 Task: Update the home feature of the saved search to include an accessible home.
Action: Mouse moved to (862, 127)
Screenshot: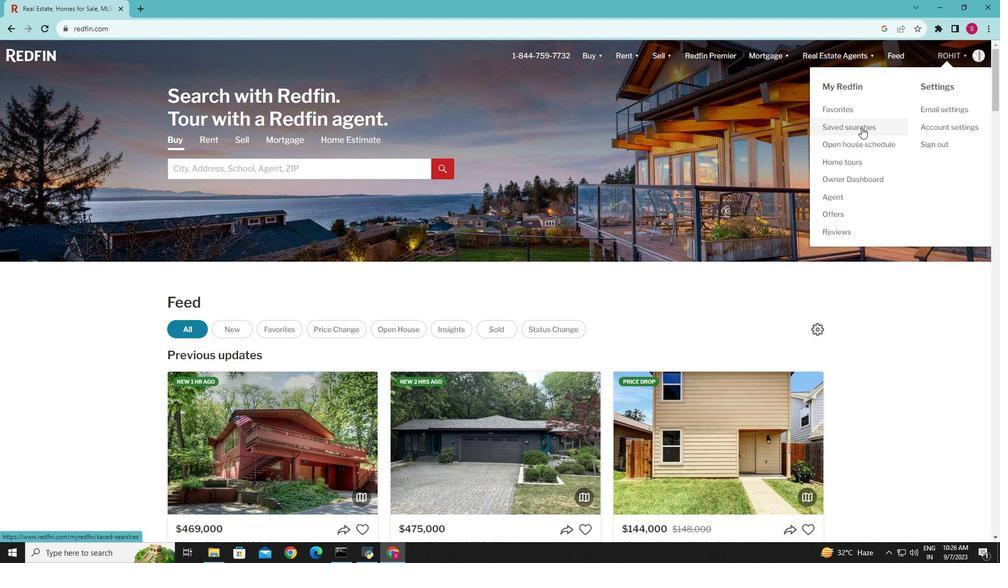 
Action: Mouse pressed left at (862, 127)
Screenshot: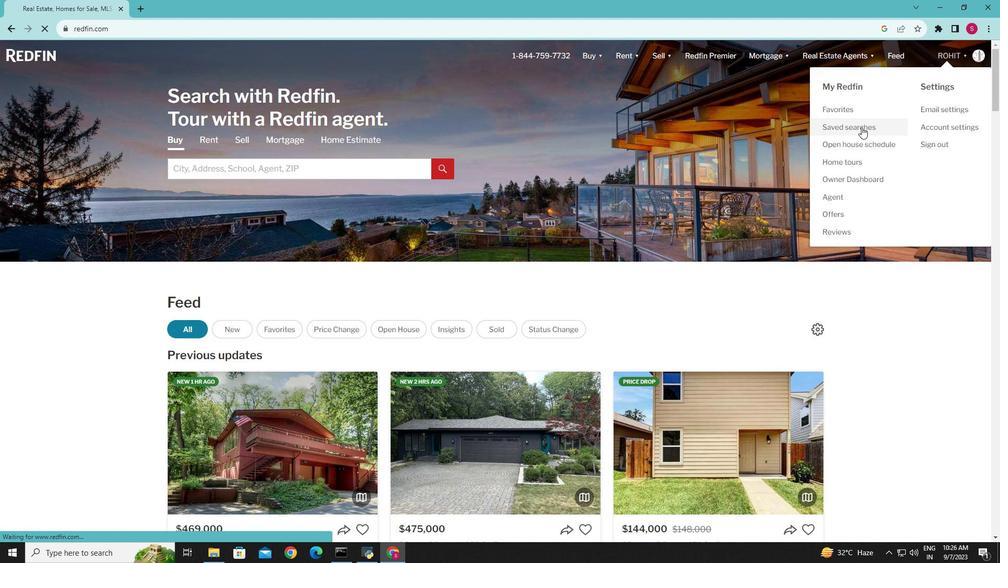 
Action: Mouse moved to (335, 257)
Screenshot: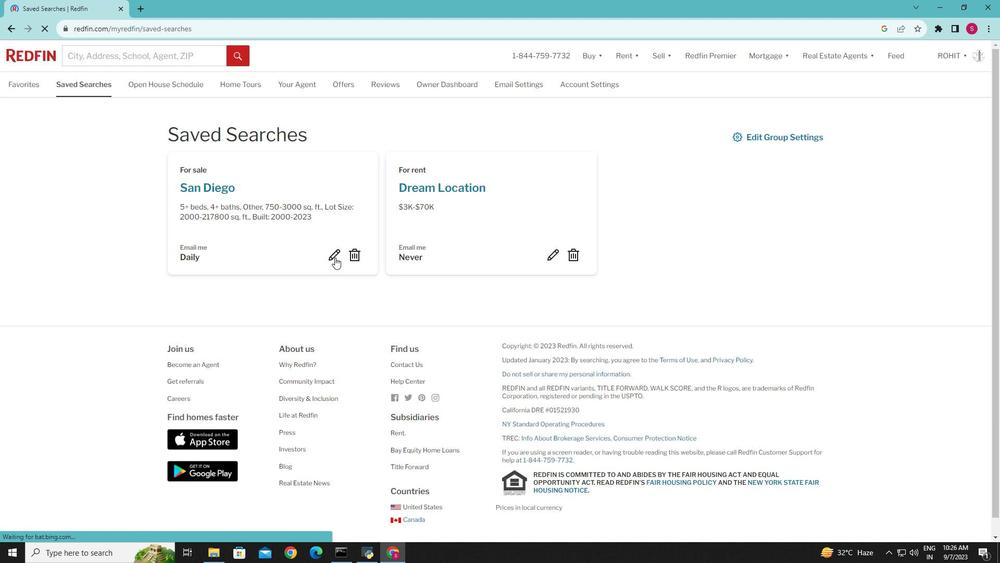 
Action: Mouse pressed left at (335, 257)
Screenshot: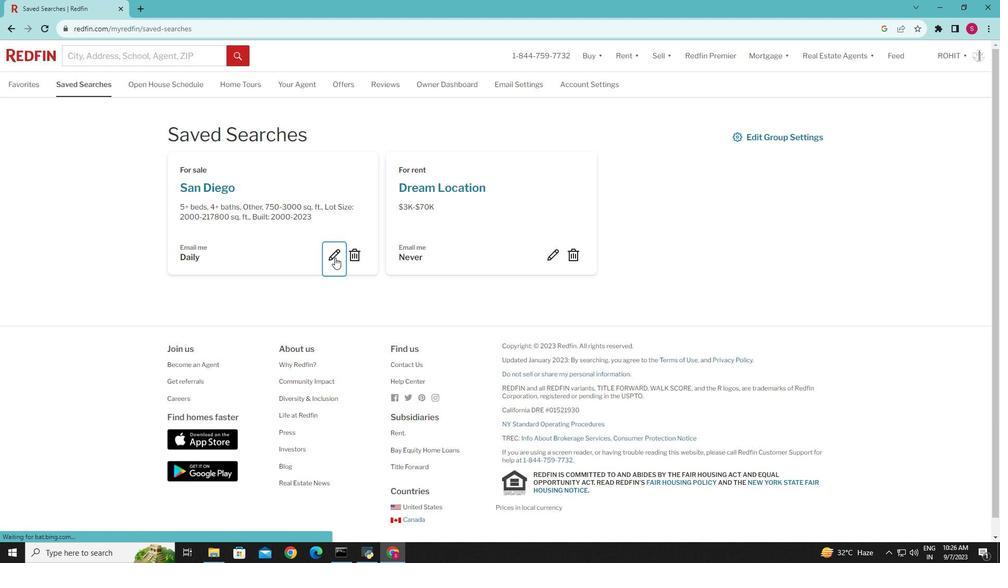 
Action: Mouse pressed left at (335, 257)
Screenshot: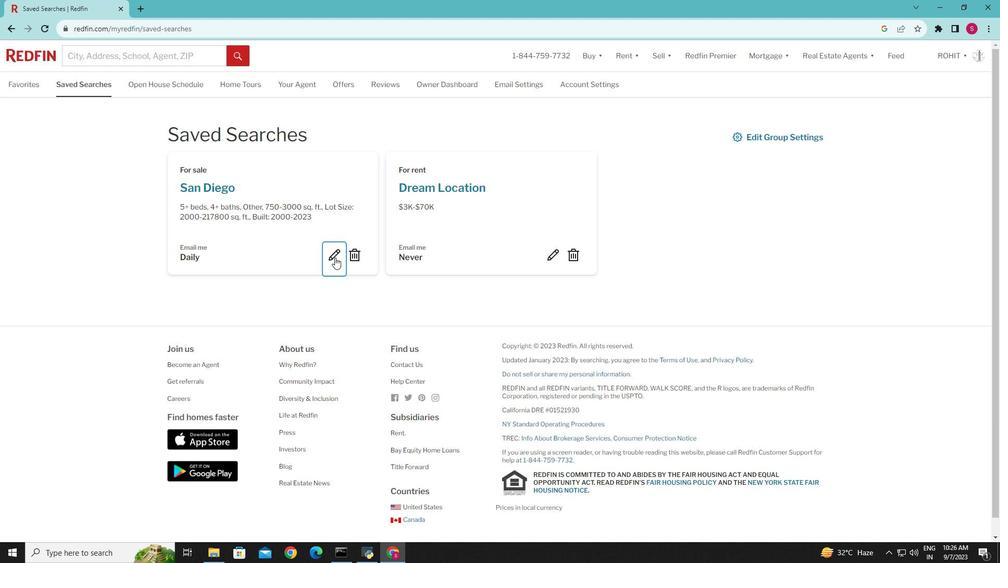 
Action: Mouse pressed left at (335, 257)
Screenshot: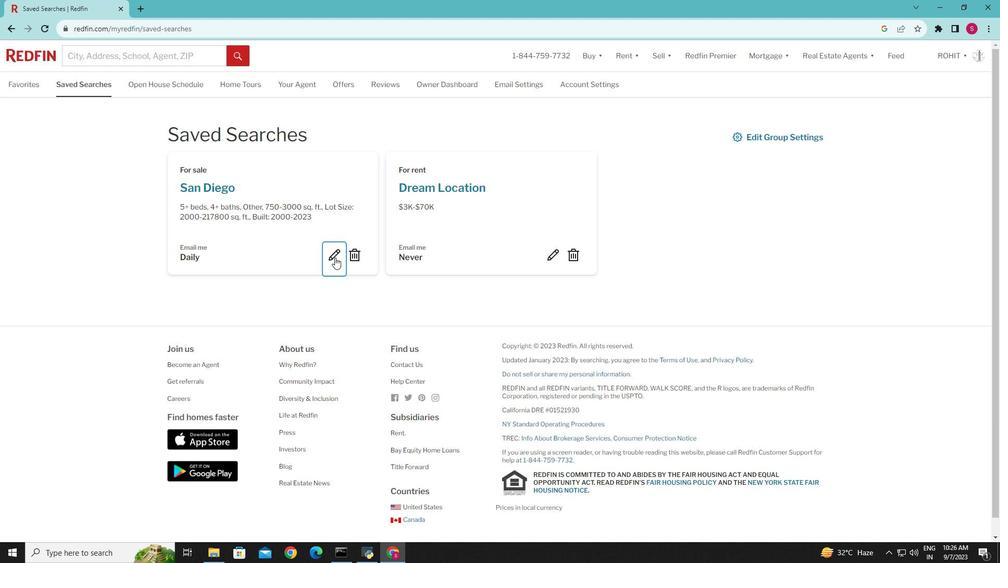 
Action: Mouse moved to (461, 297)
Screenshot: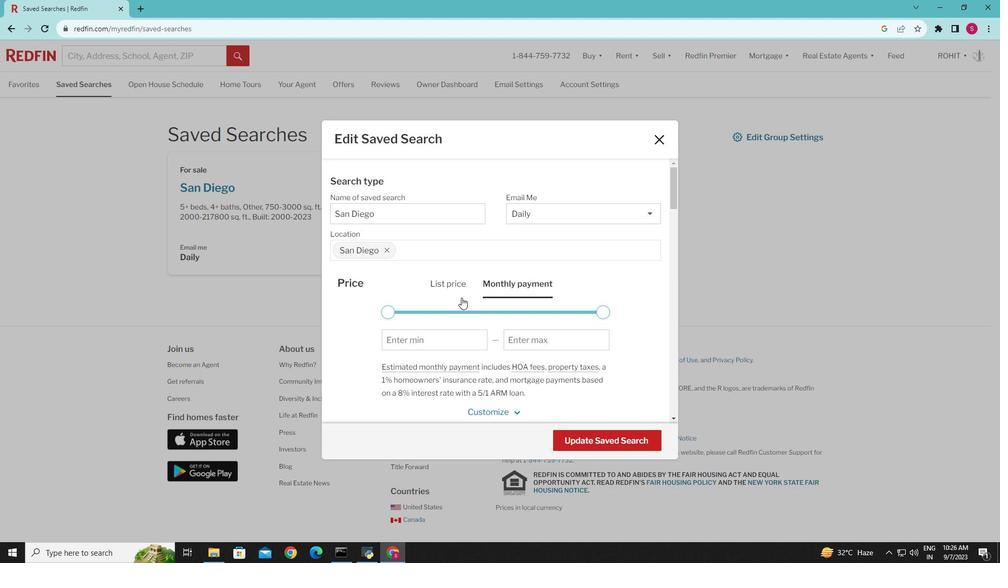 
Action: Mouse scrolled (461, 297) with delta (0, 0)
Screenshot: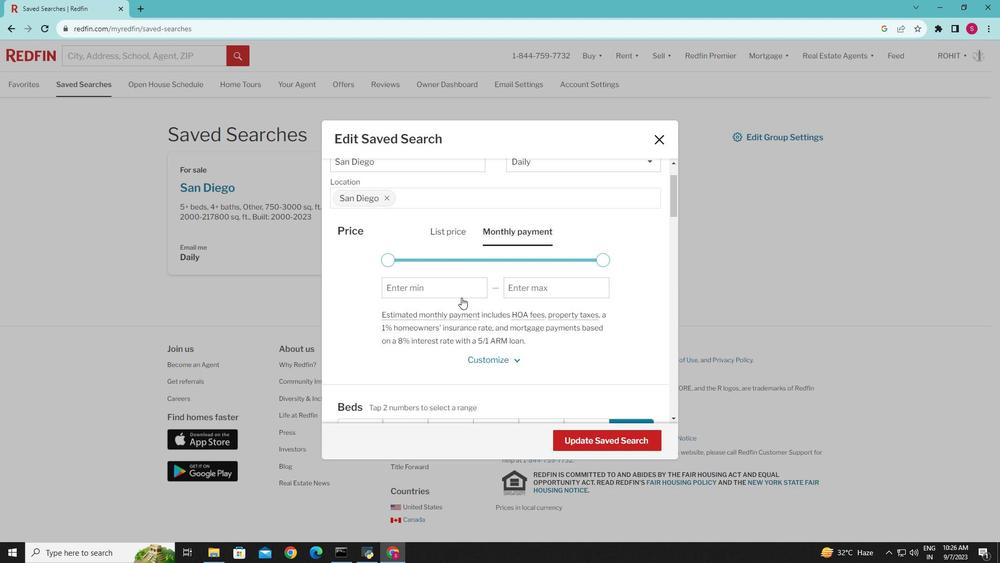 
Action: Mouse scrolled (461, 297) with delta (0, 0)
Screenshot: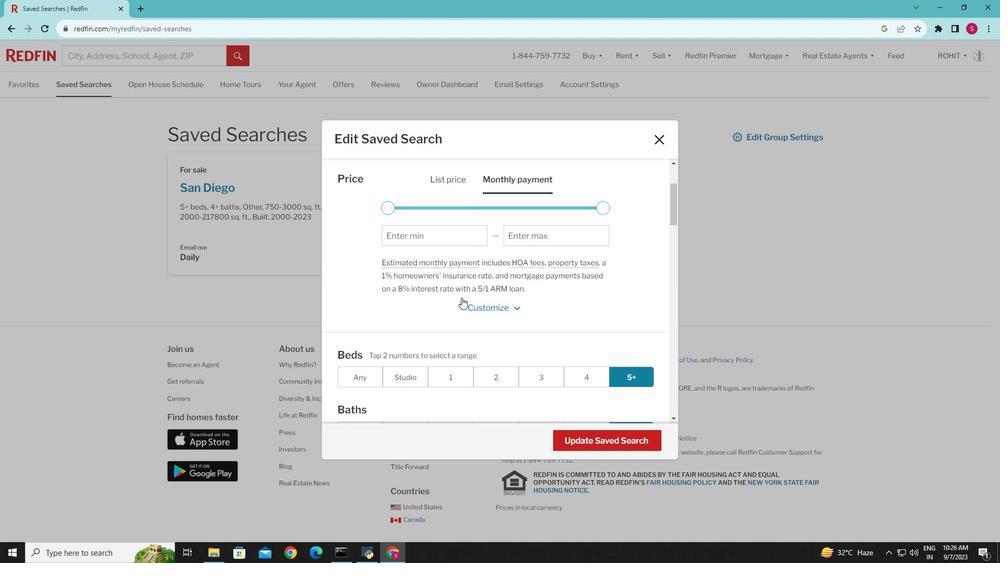 
Action: Mouse scrolled (461, 297) with delta (0, 0)
Screenshot: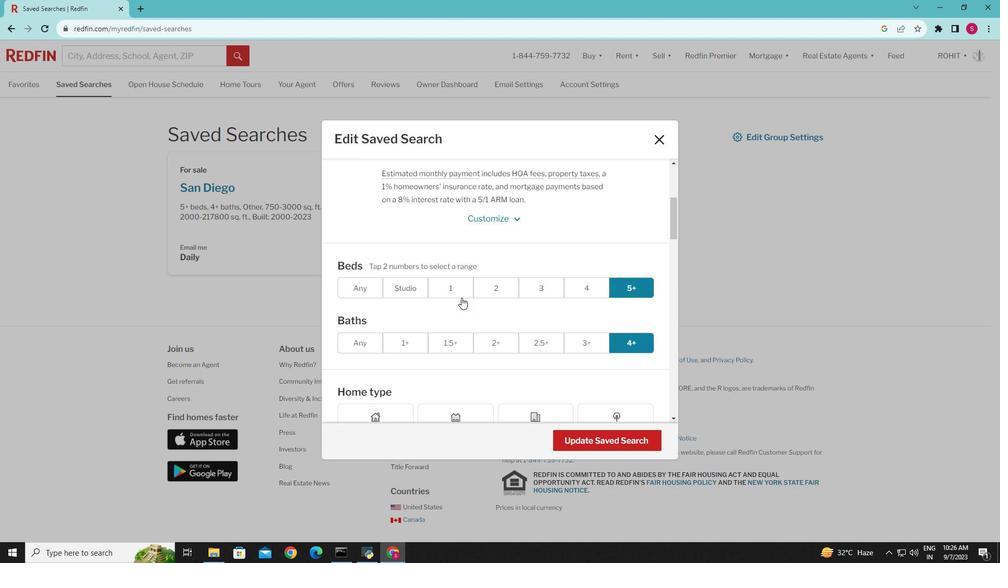 
Action: Mouse scrolled (461, 297) with delta (0, 0)
Screenshot: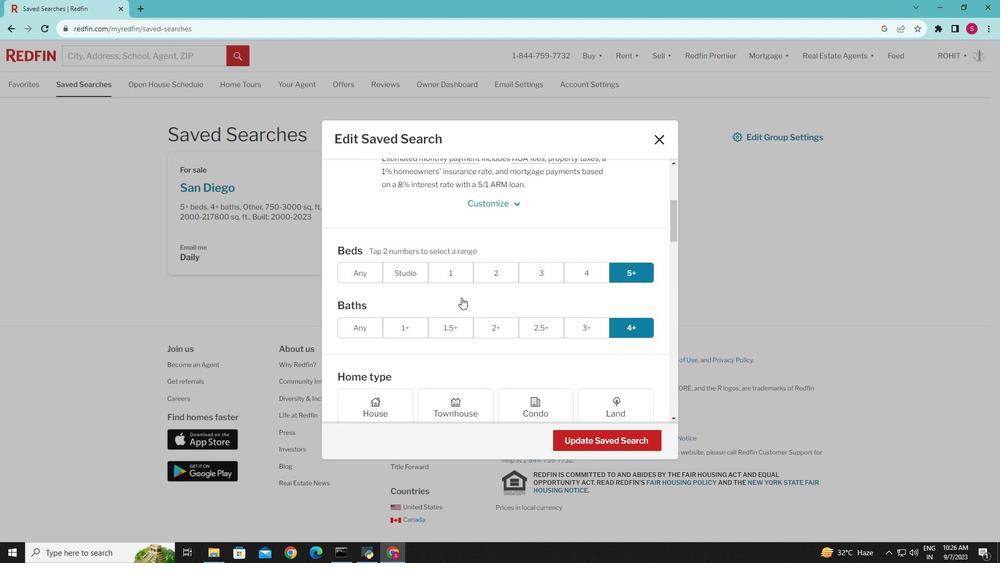 
Action: Mouse scrolled (461, 297) with delta (0, 0)
Screenshot: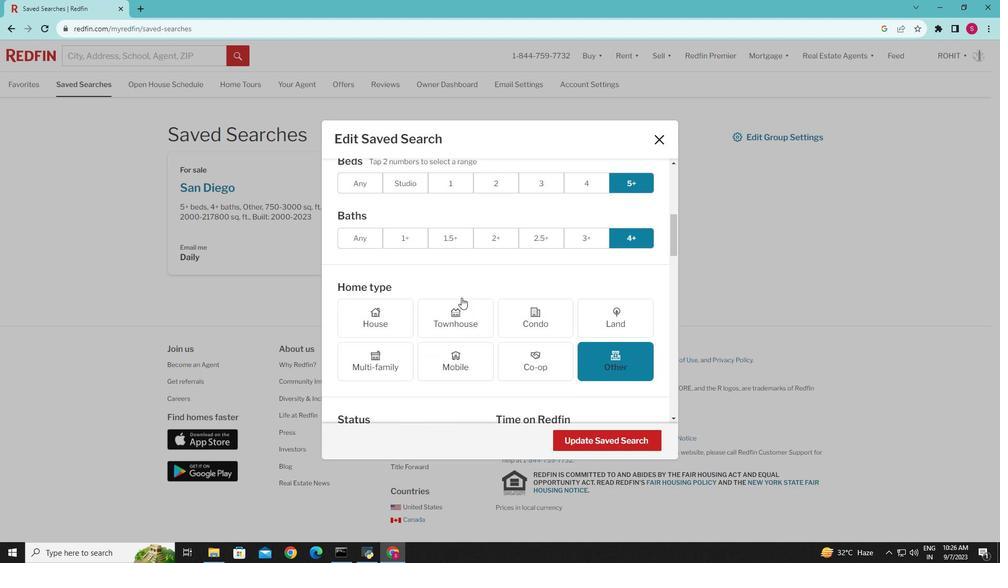 
Action: Mouse scrolled (461, 297) with delta (0, 0)
Screenshot: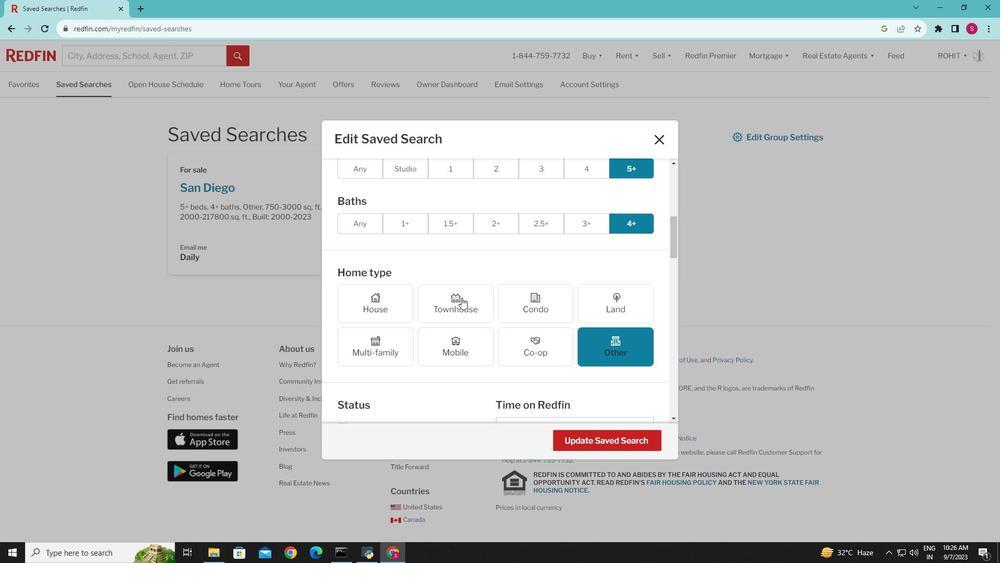 
Action: Mouse scrolled (461, 297) with delta (0, 0)
Screenshot: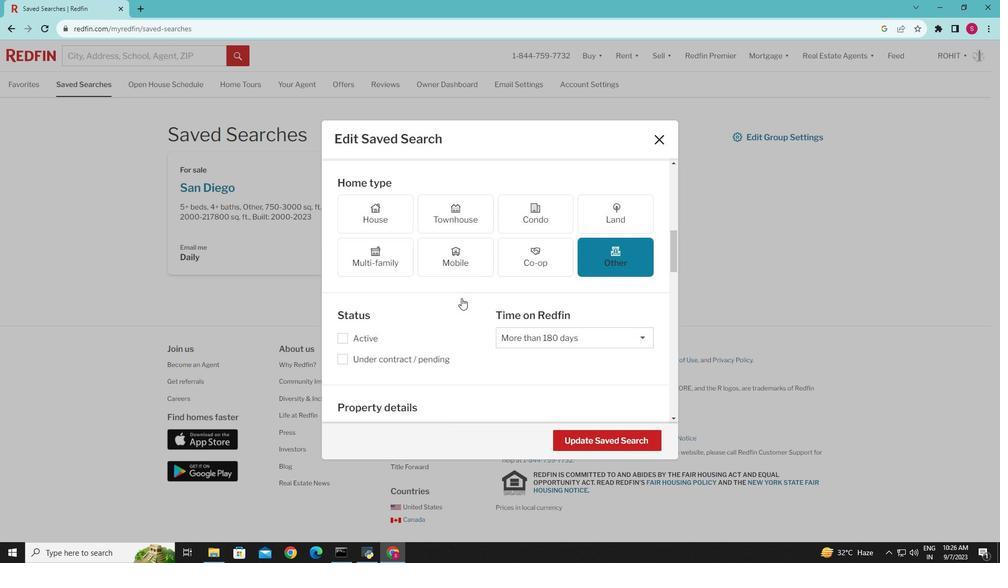
Action: Mouse moved to (461, 298)
Screenshot: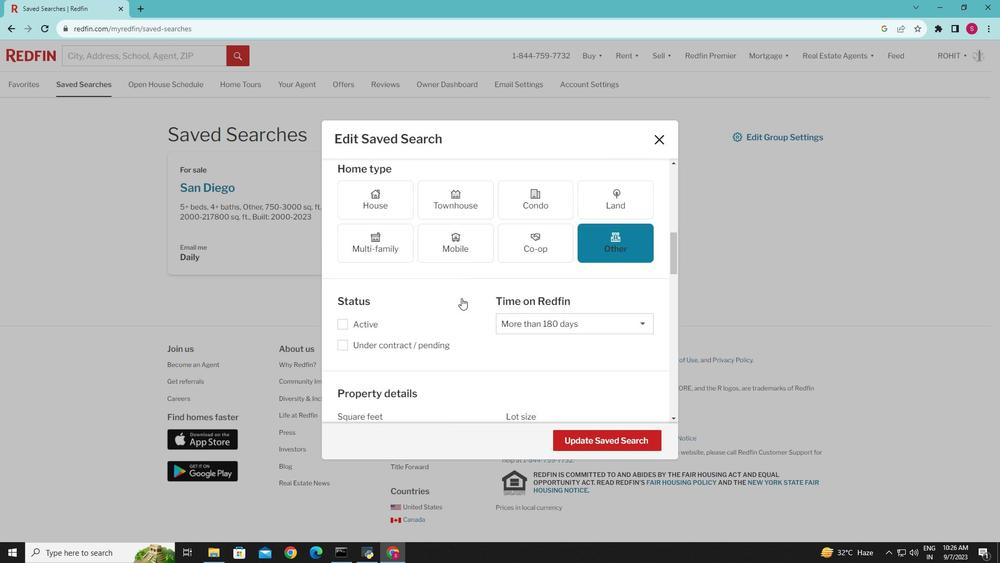 
Action: Mouse scrolled (461, 297) with delta (0, 0)
Screenshot: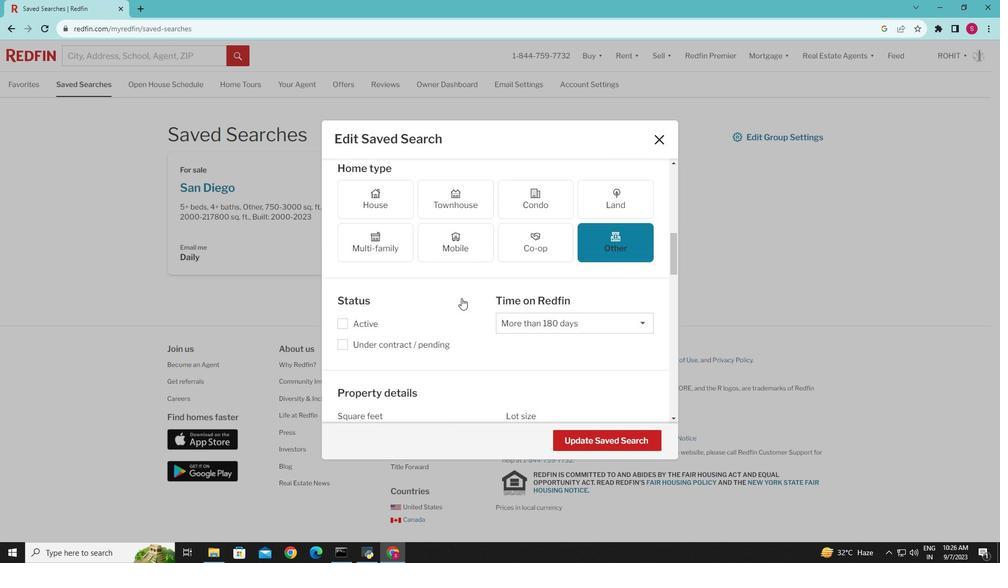 
Action: Mouse scrolled (461, 297) with delta (0, 0)
Screenshot: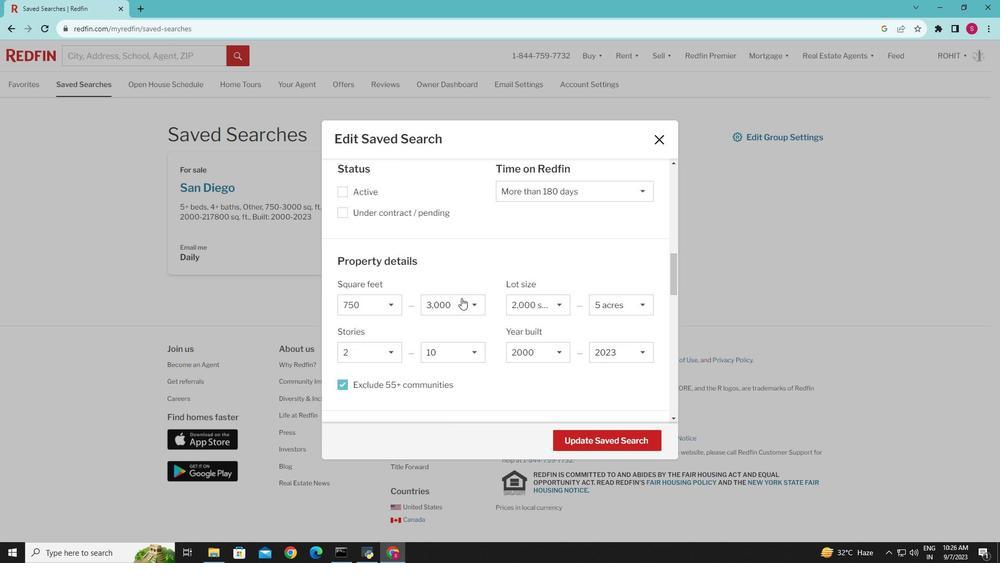 
Action: Mouse scrolled (461, 297) with delta (0, 0)
Screenshot: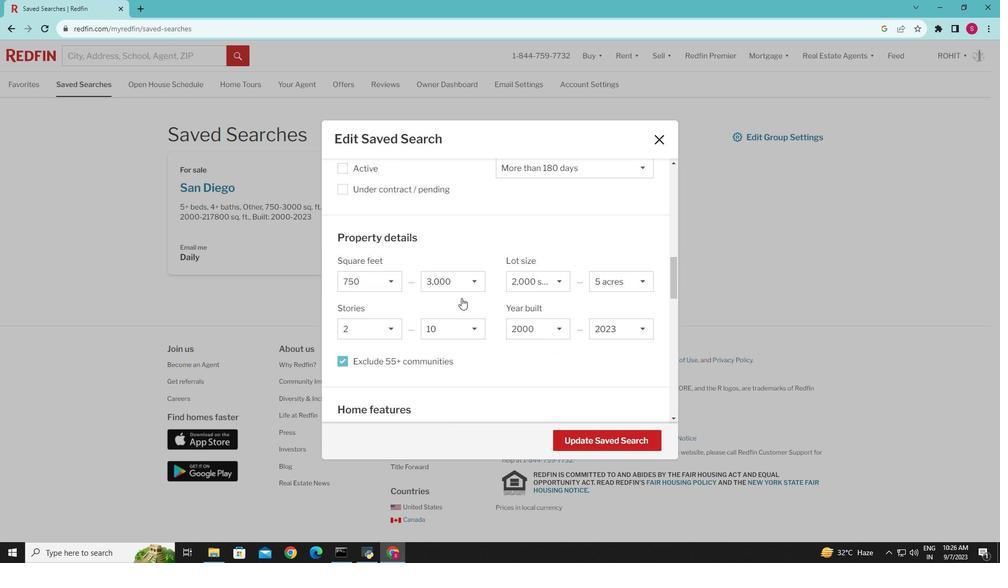 
Action: Mouse scrolled (461, 297) with delta (0, 0)
Screenshot: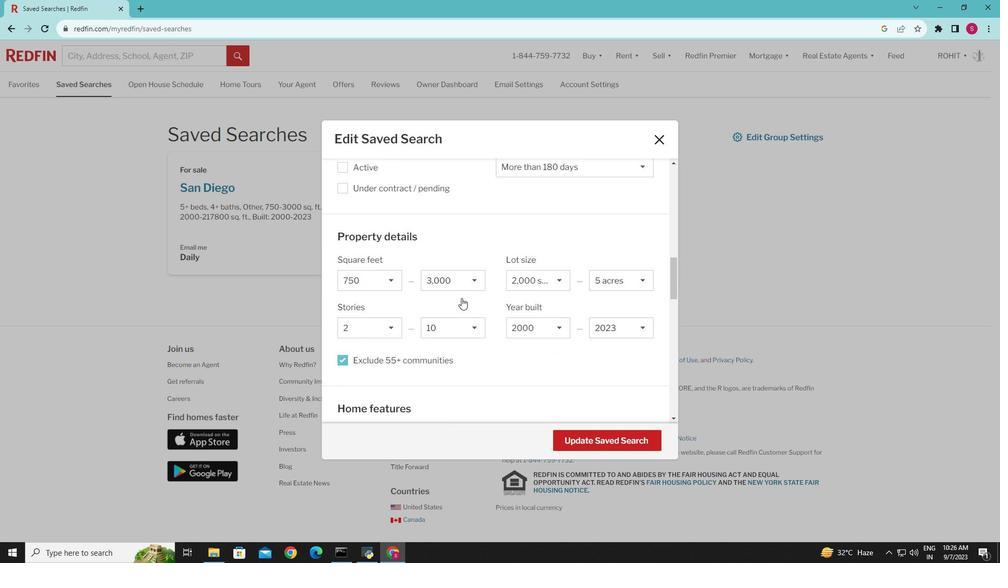 
Action: Mouse scrolled (461, 297) with delta (0, 0)
Screenshot: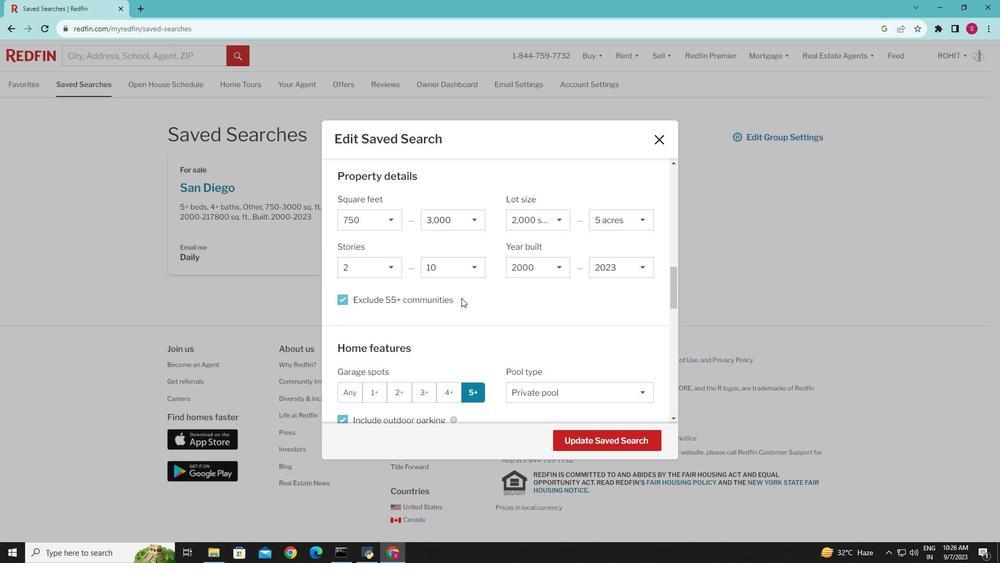 
Action: Mouse scrolled (461, 297) with delta (0, 0)
Screenshot: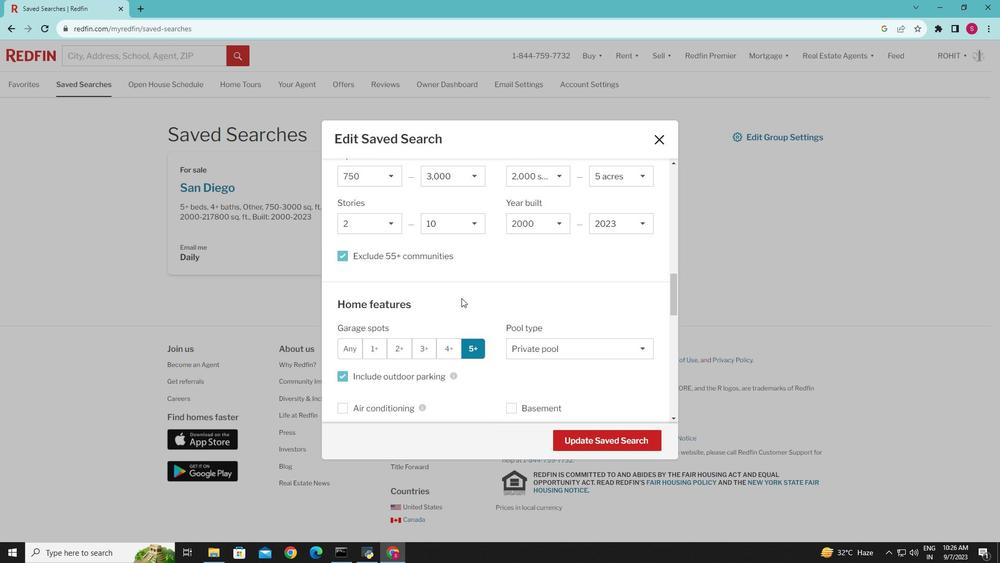 
Action: Mouse scrolled (461, 297) with delta (0, 0)
Screenshot: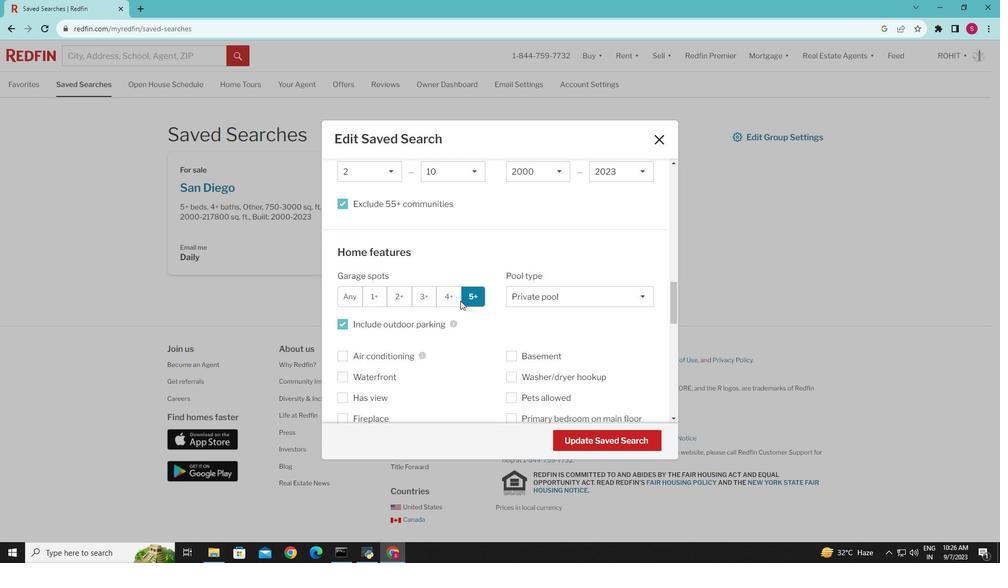
Action: Mouse moved to (460, 300)
Screenshot: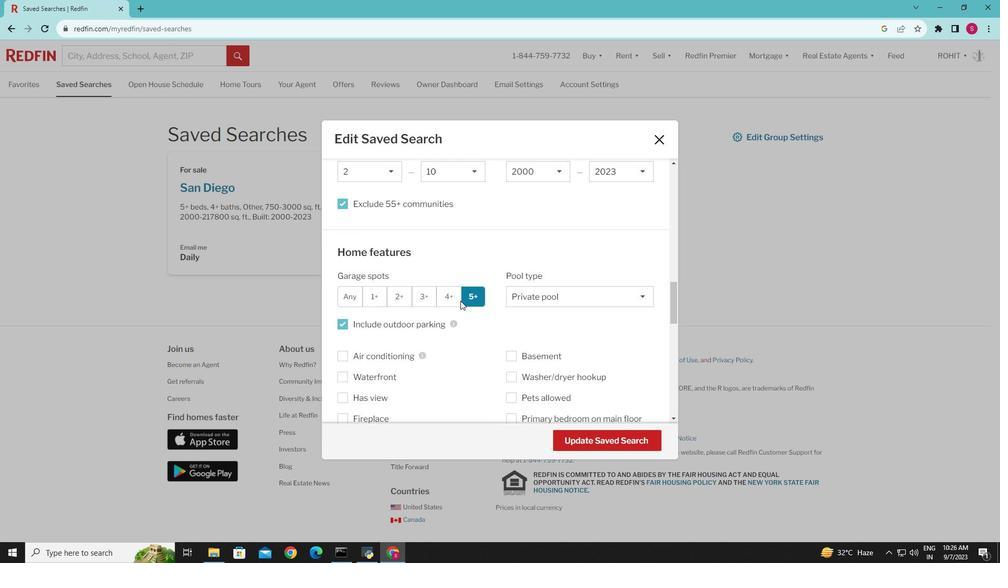 
Action: Mouse scrolled (460, 300) with delta (0, 0)
Screenshot: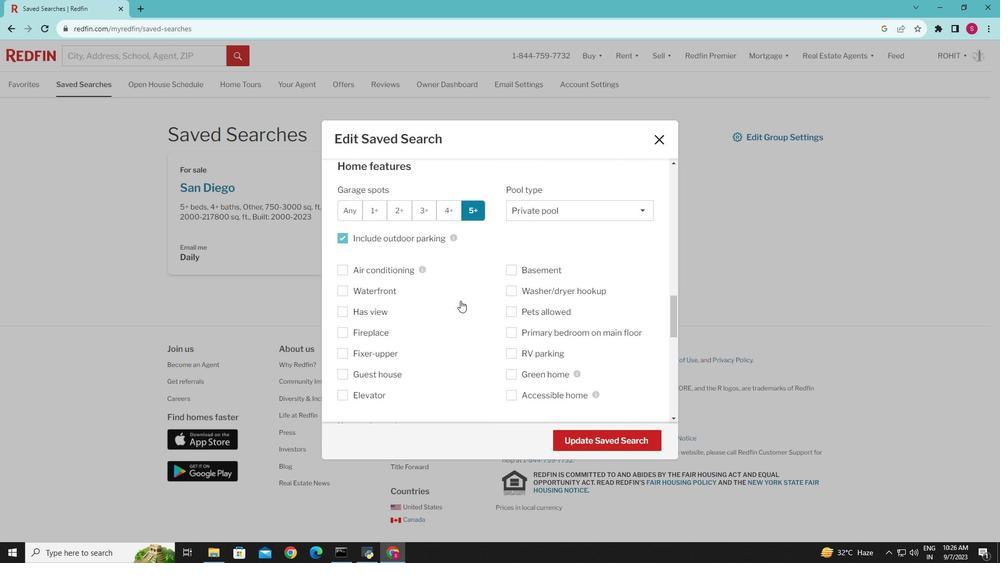 
Action: Mouse scrolled (460, 300) with delta (0, 0)
Screenshot: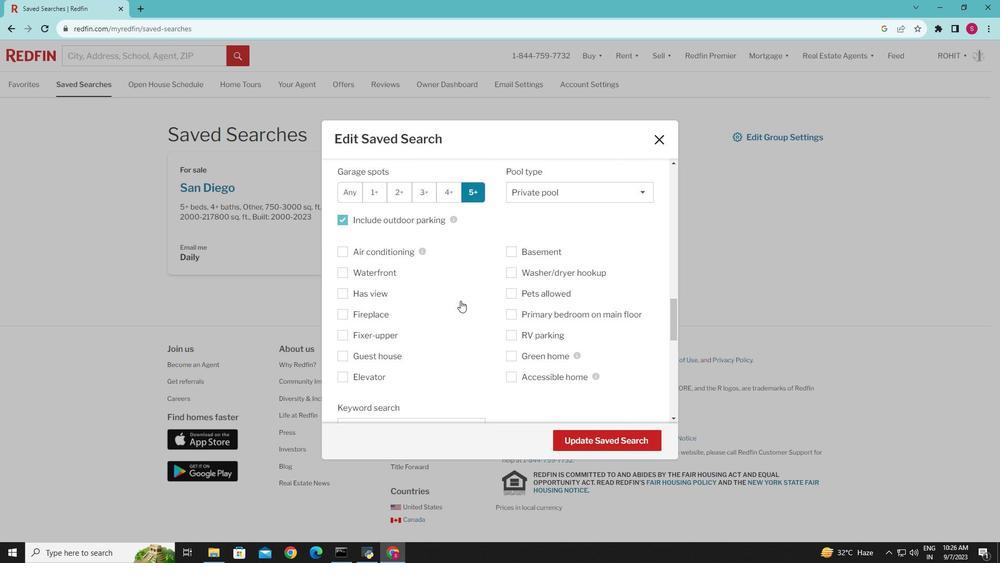 
Action: Mouse scrolled (460, 300) with delta (0, 0)
Screenshot: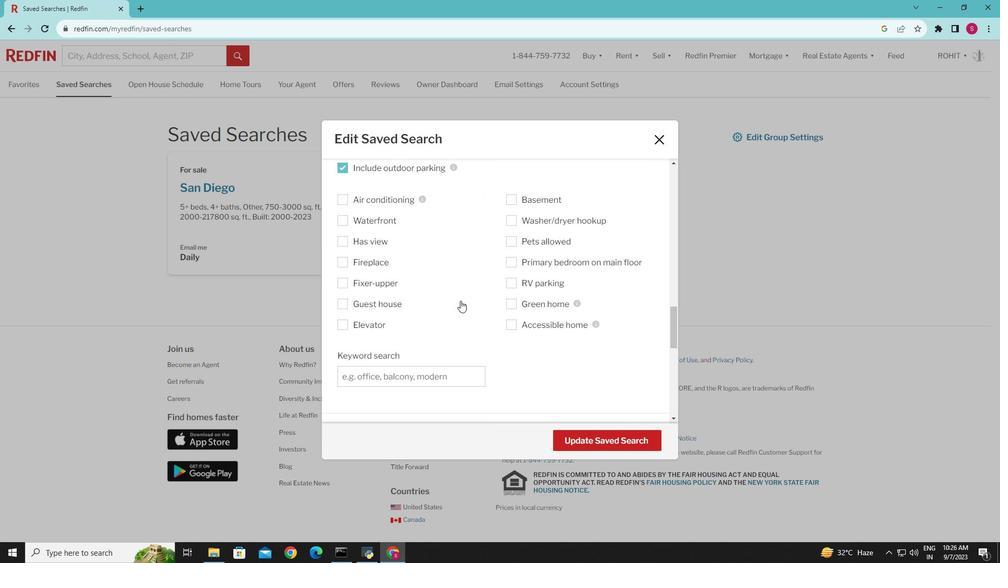 
Action: Mouse moved to (509, 325)
Screenshot: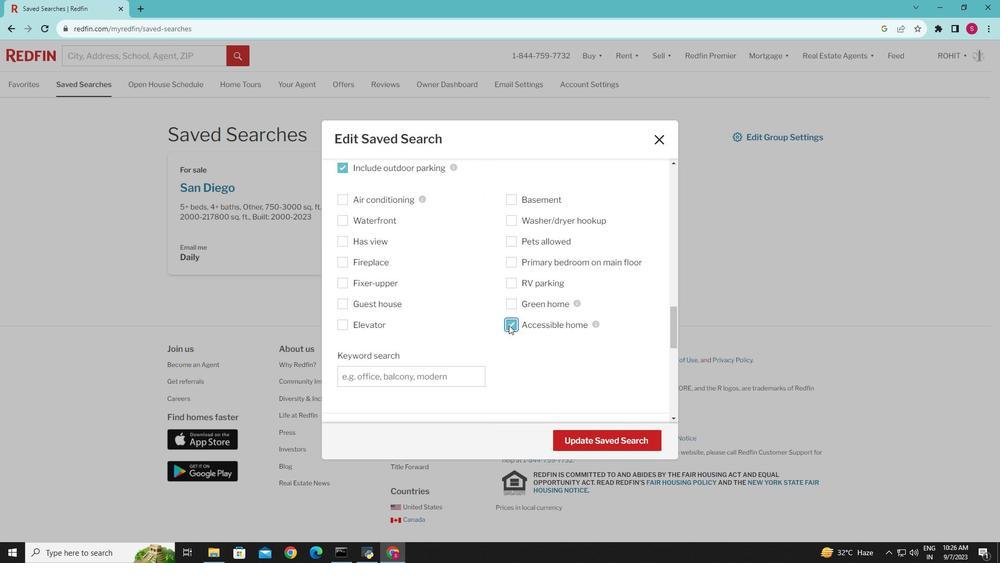 
Action: Mouse pressed left at (509, 325)
Screenshot: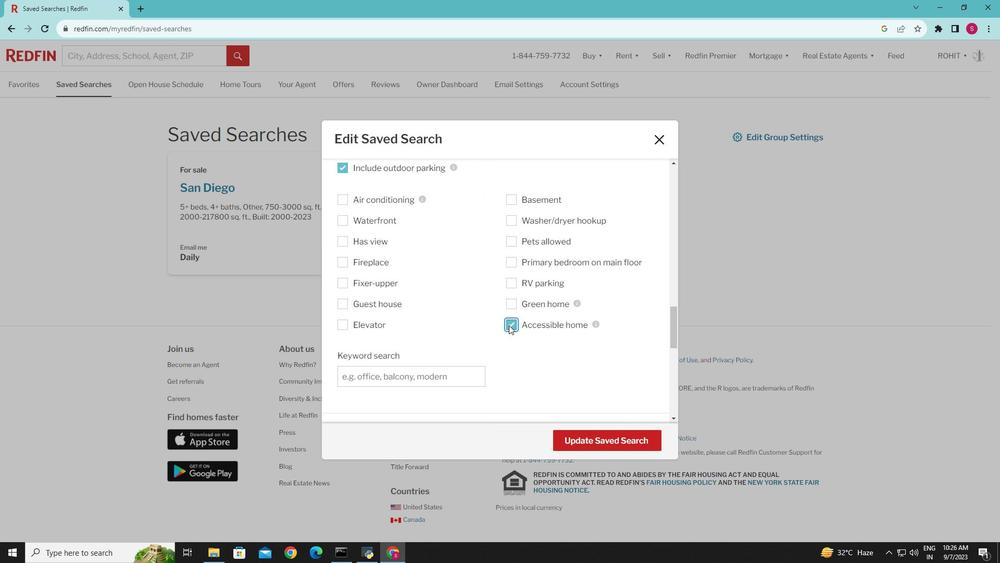 
Action: Mouse moved to (577, 437)
Screenshot: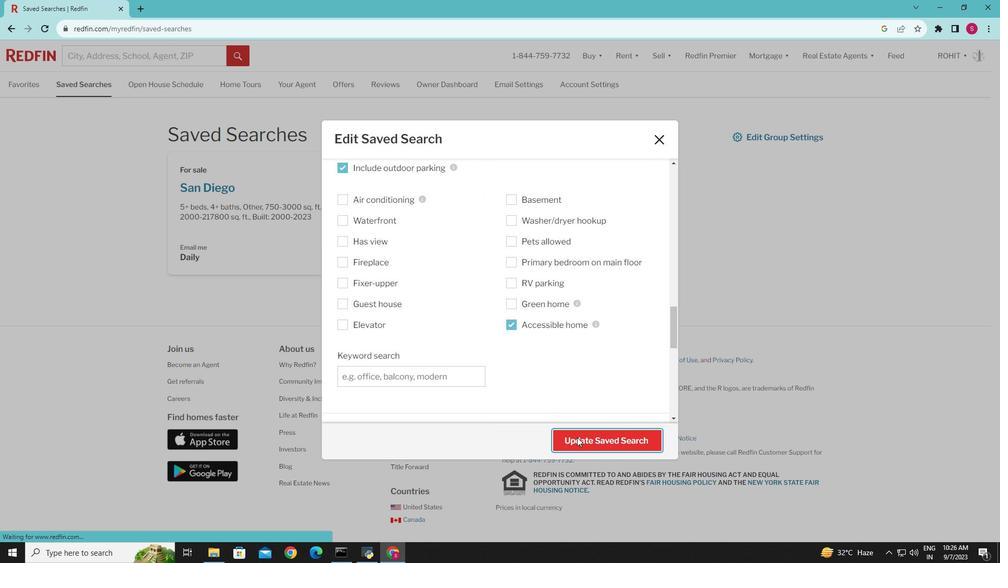 
Action: Mouse pressed left at (577, 437)
Screenshot: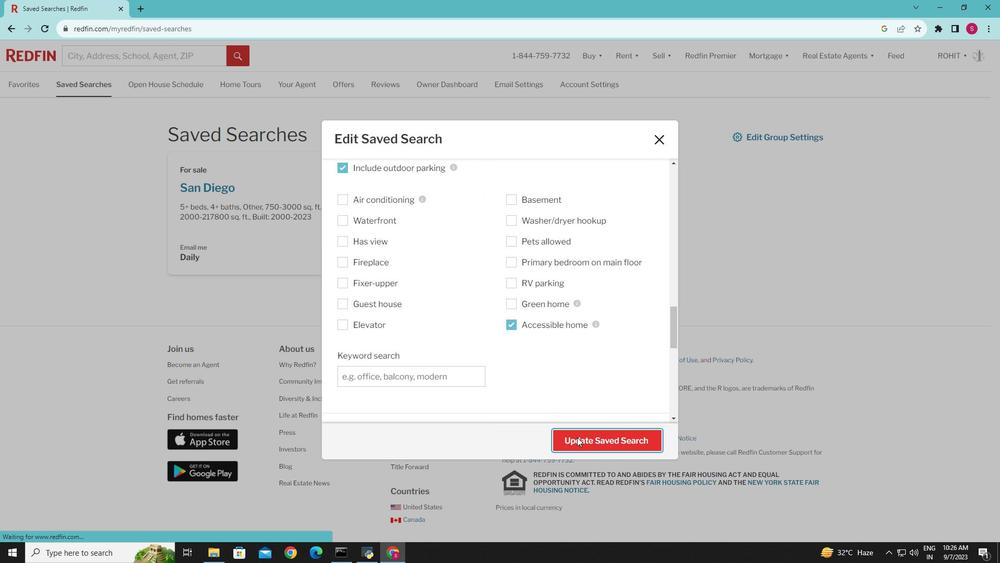 
Action: Mouse moved to (478, 411)
Screenshot: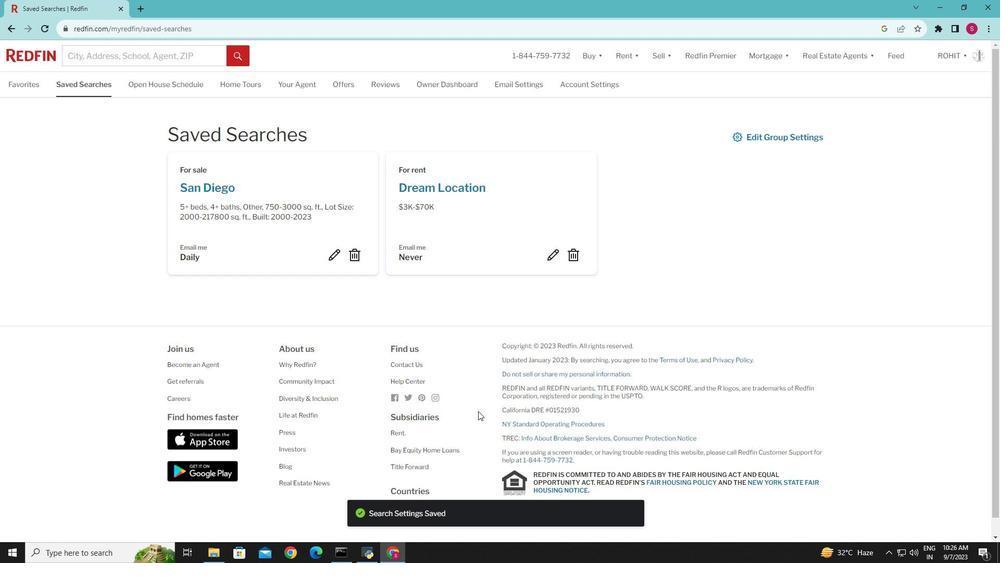 
